 Task: Create a due date automation trigger when advanced on, on the tuesday after a card is due add content with a description not ending with resume at 11:00 AM.
Action: Mouse moved to (952, 139)
Screenshot: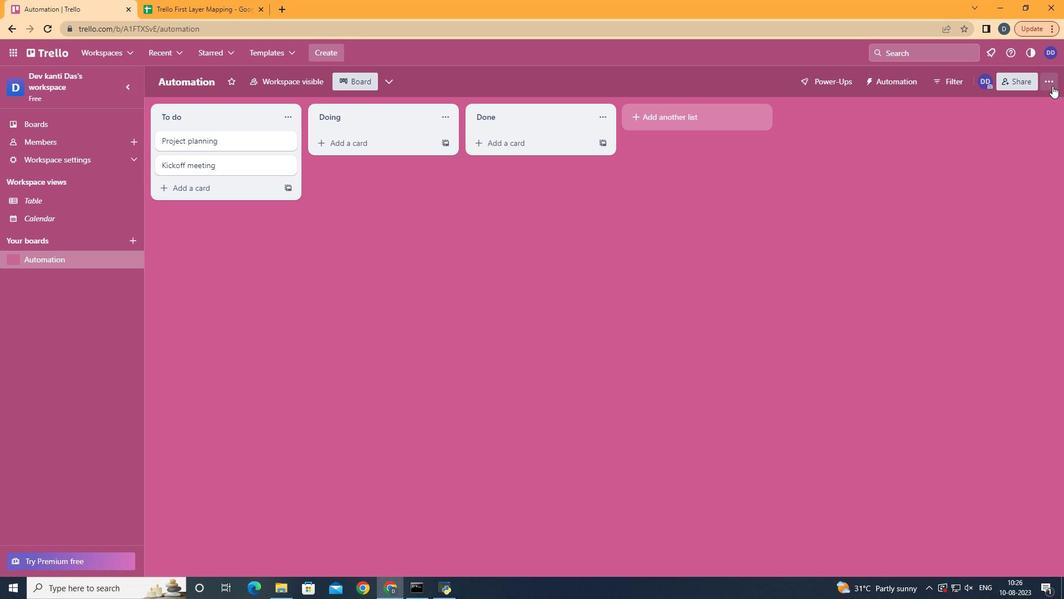 
Action: Mouse pressed left at (952, 139)
Screenshot: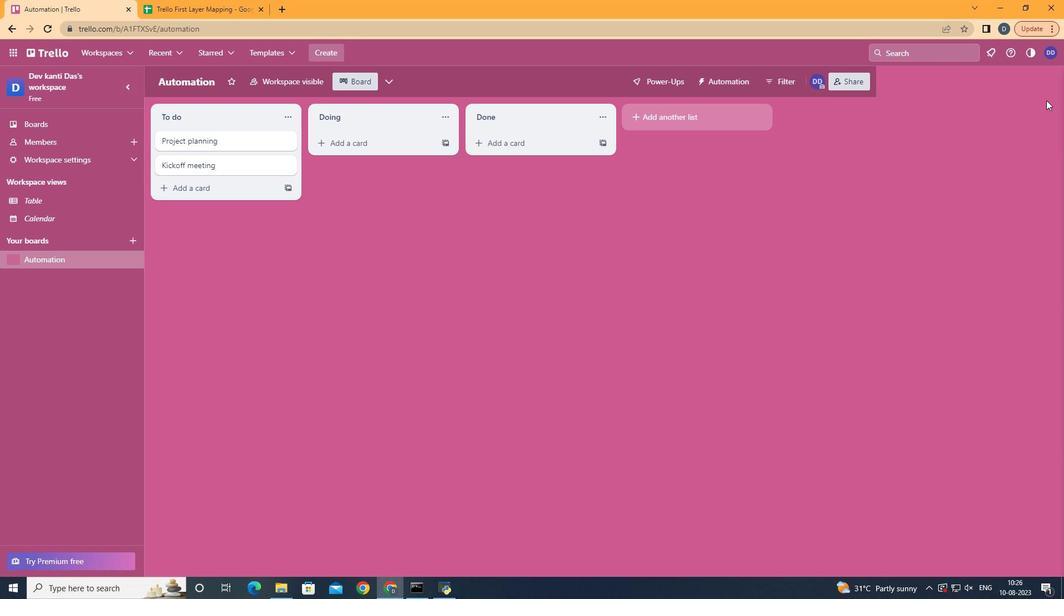 
Action: Mouse moved to (893, 246)
Screenshot: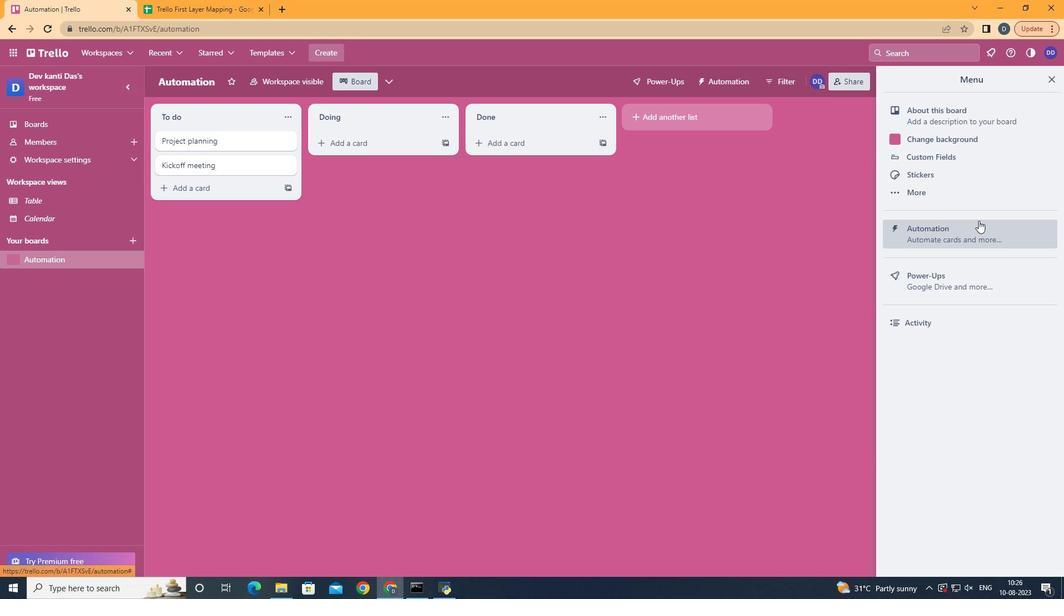 
Action: Mouse pressed left at (893, 246)
Screenshot: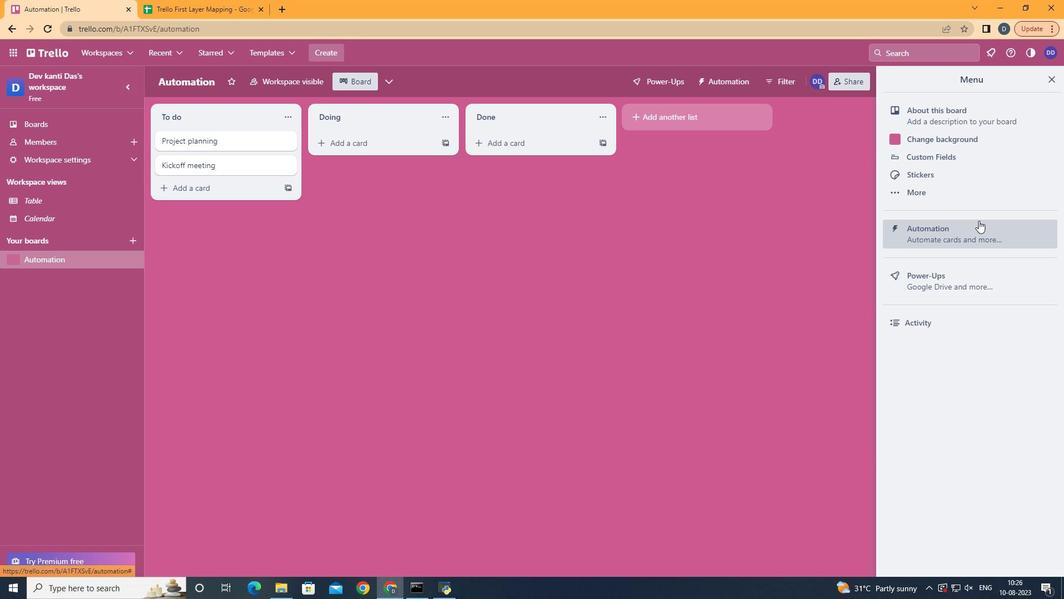 
Action: Mouse moved to (266, 248)
Screenshot: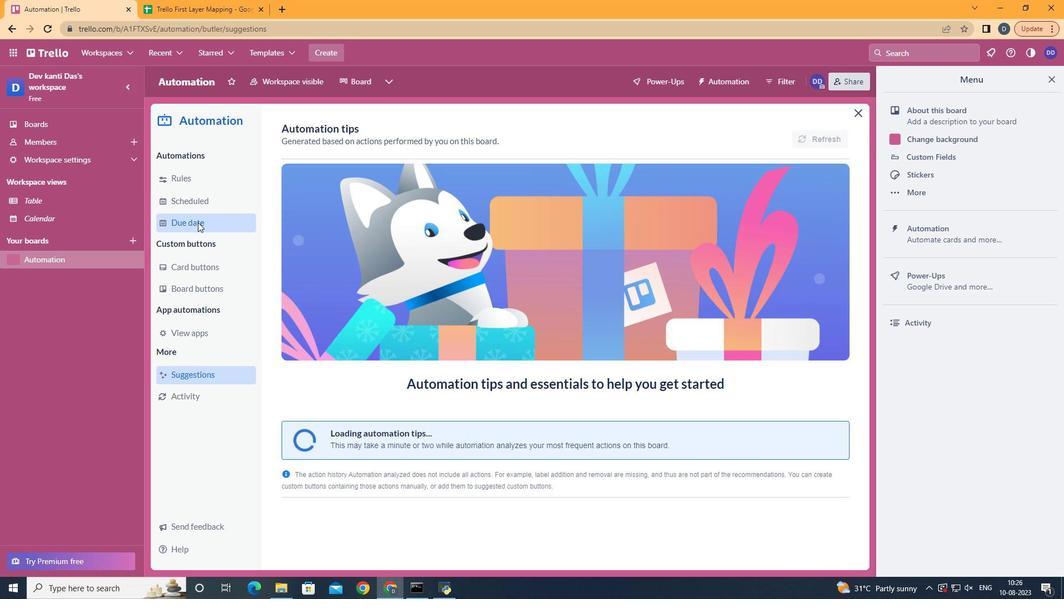 
Action: Mouse pressed left at (266, 248)
Screenshot: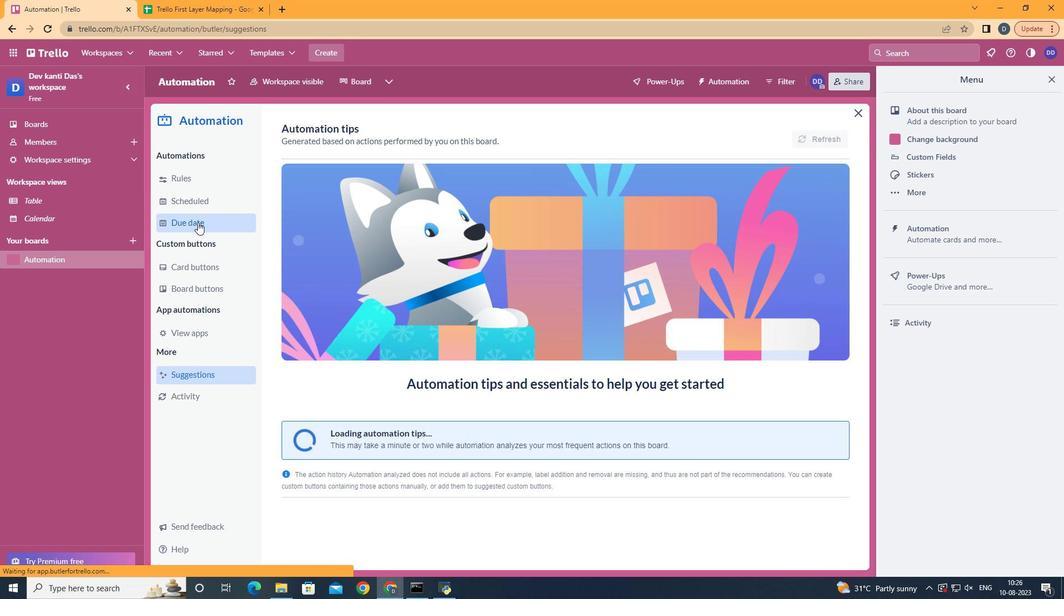 
Action: Mouse moved to (730, 179)
Screenshot: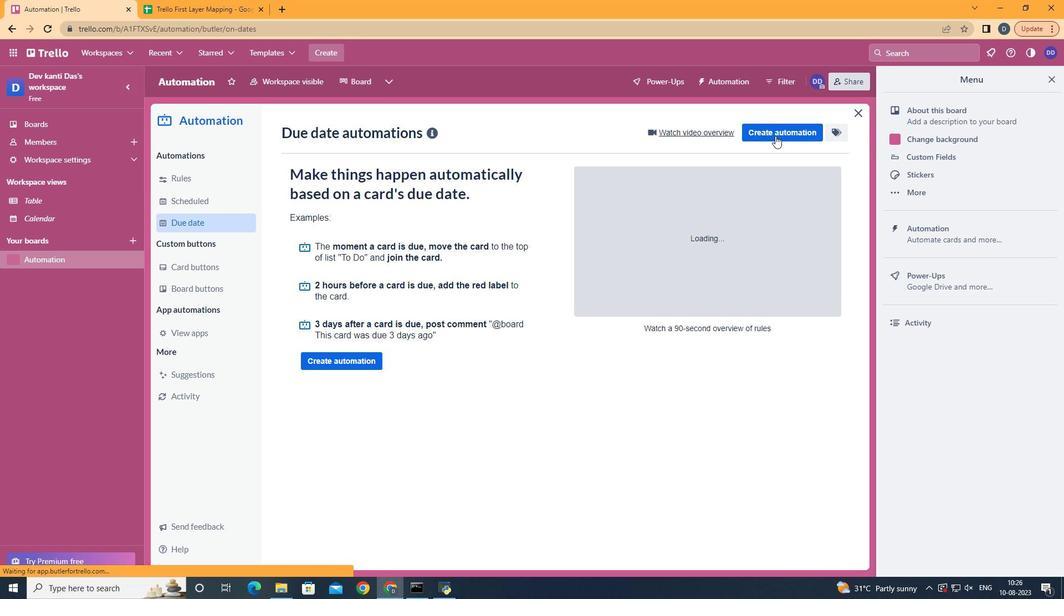 
Action: Mouse pressed left at (730, 179)
Screenshot: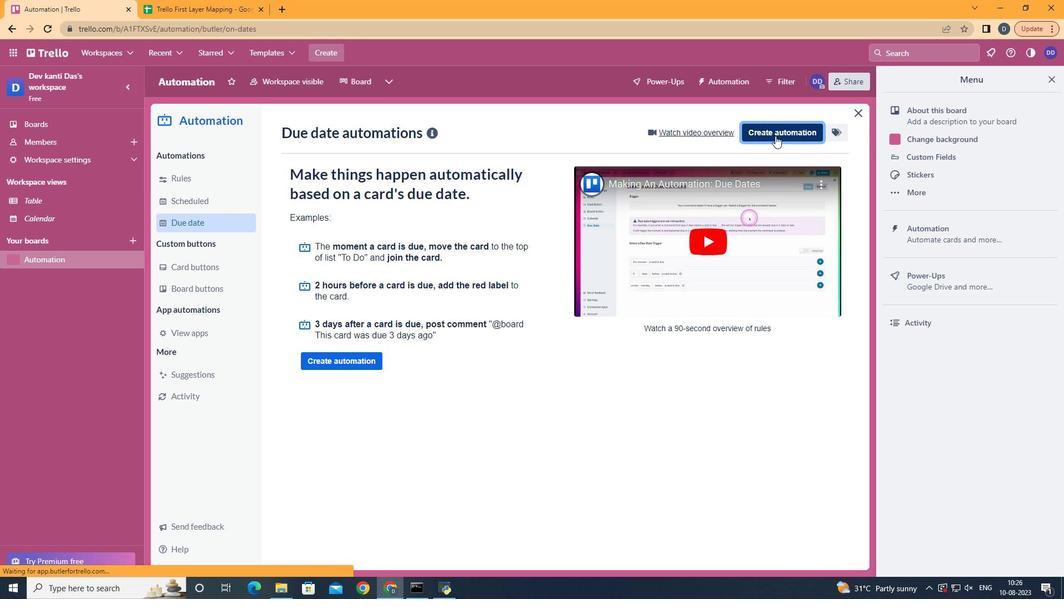 
Action: Mouse moved to (570, 263)
Screenshot: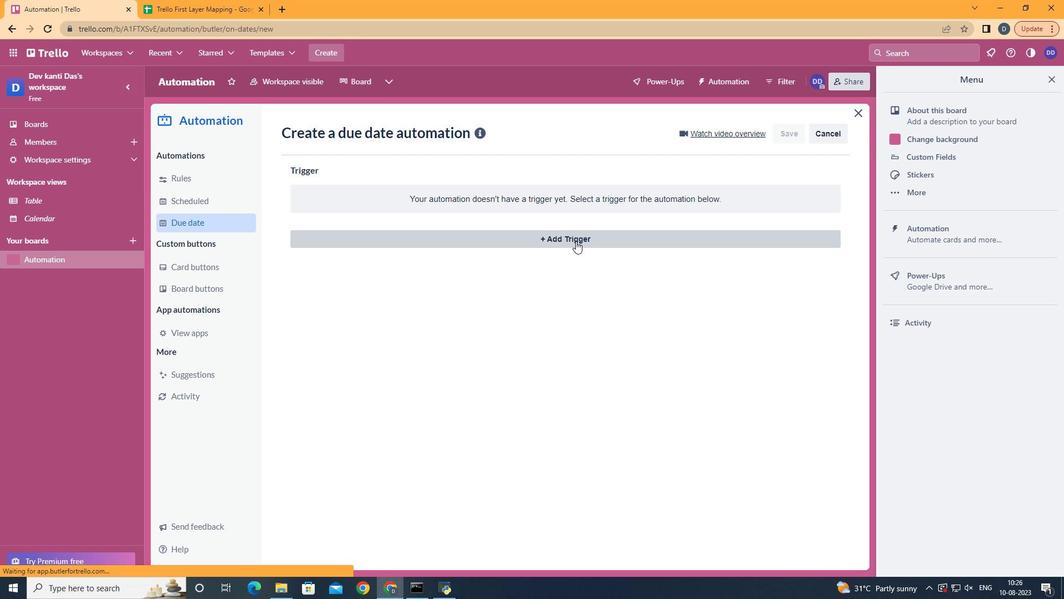 
Action: Mouse pressed left at (570, 263)
Screenshot: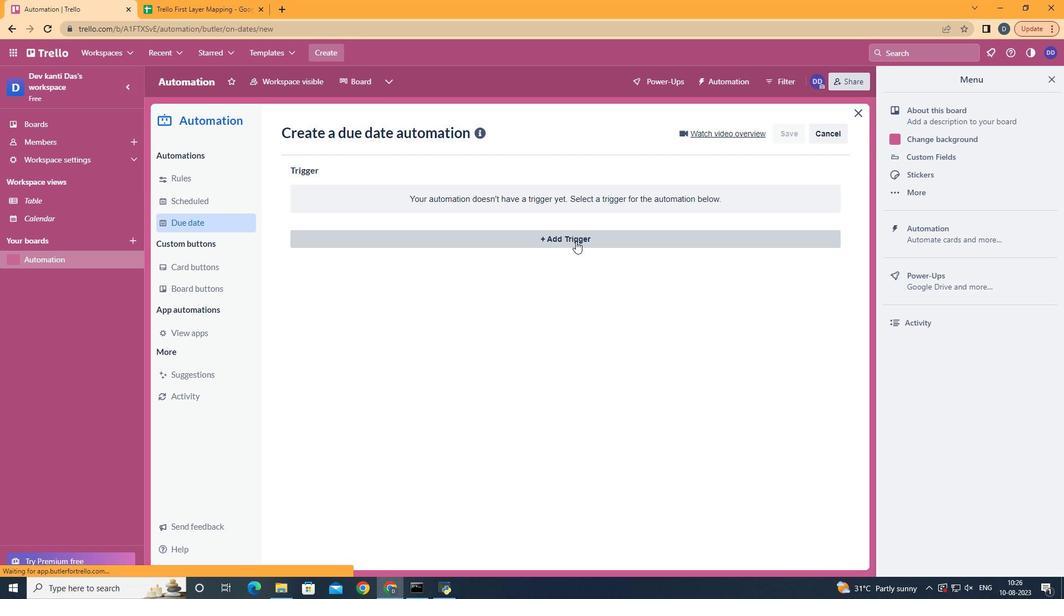 
Action: Mouse moved to (393, 320)
Screenshot: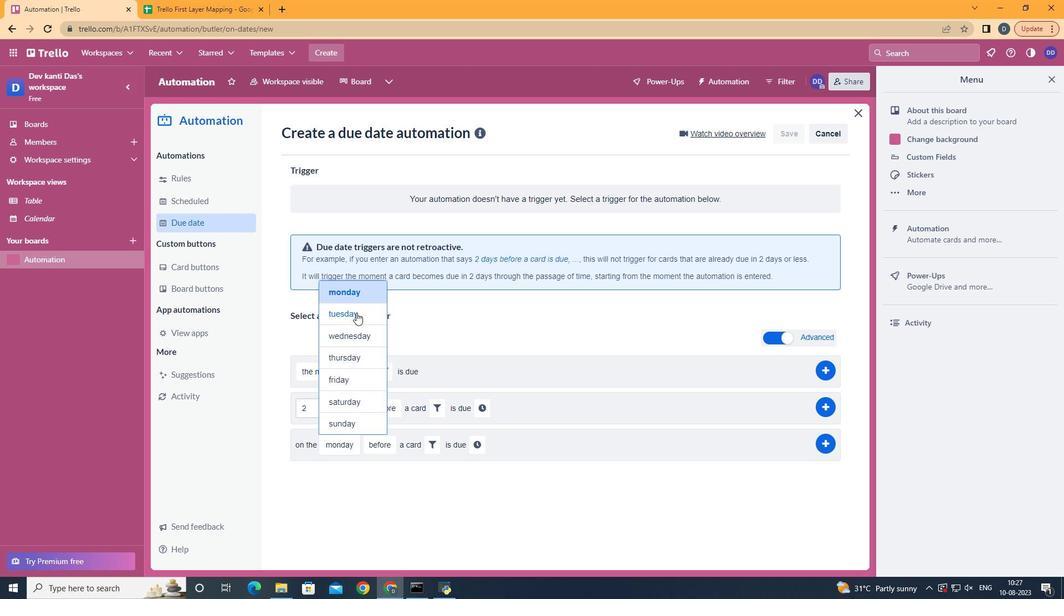 
Action: Mouse pressed left at (393, 320)
Screenshot: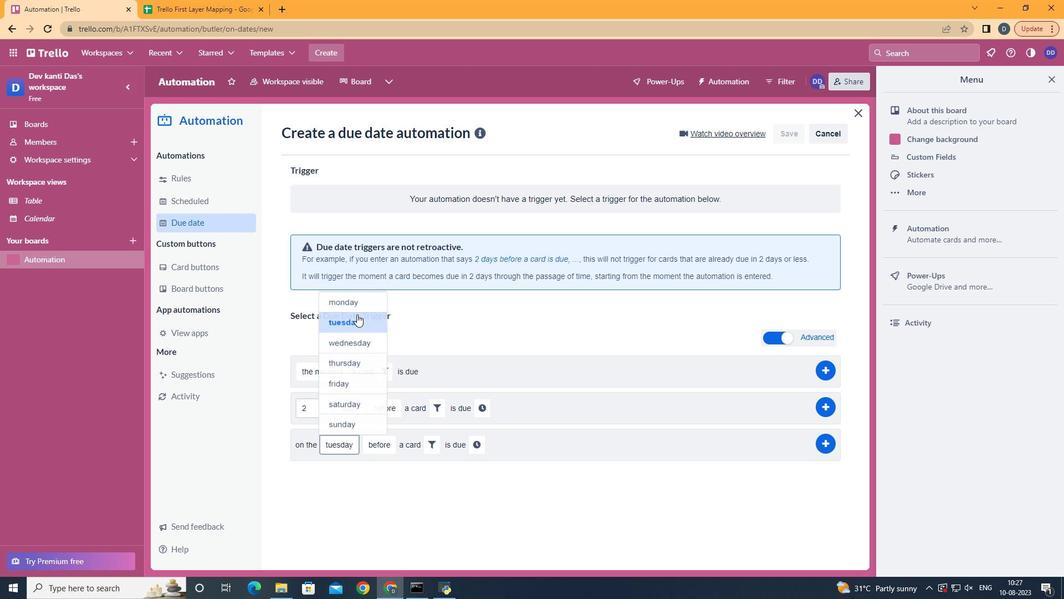 
Action: Mouse moved to (417, 453)
Screenshot: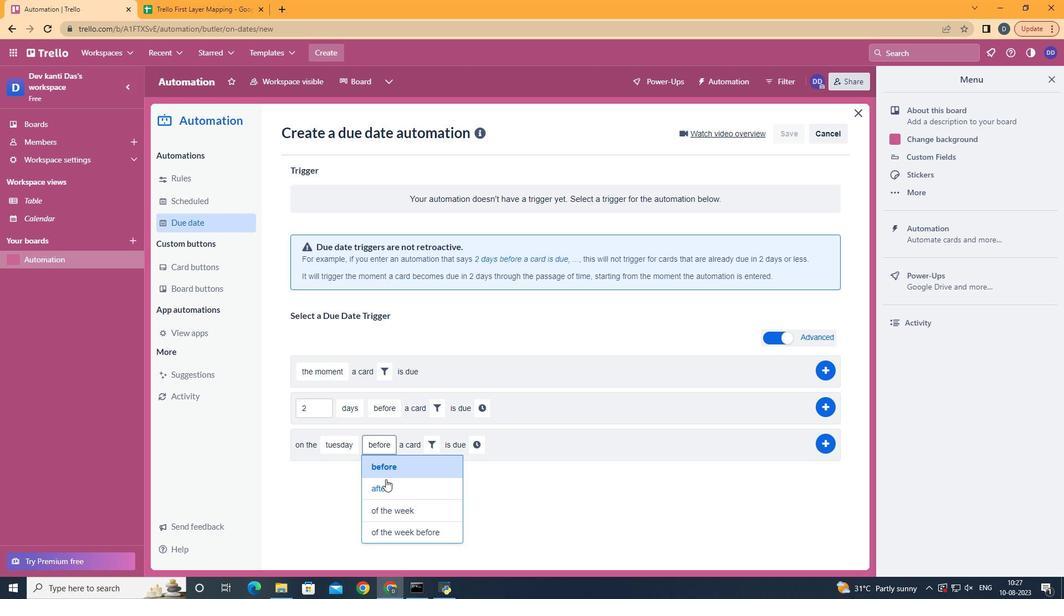 
Action: Mouse pressed left at (417, 453)
Screenshot: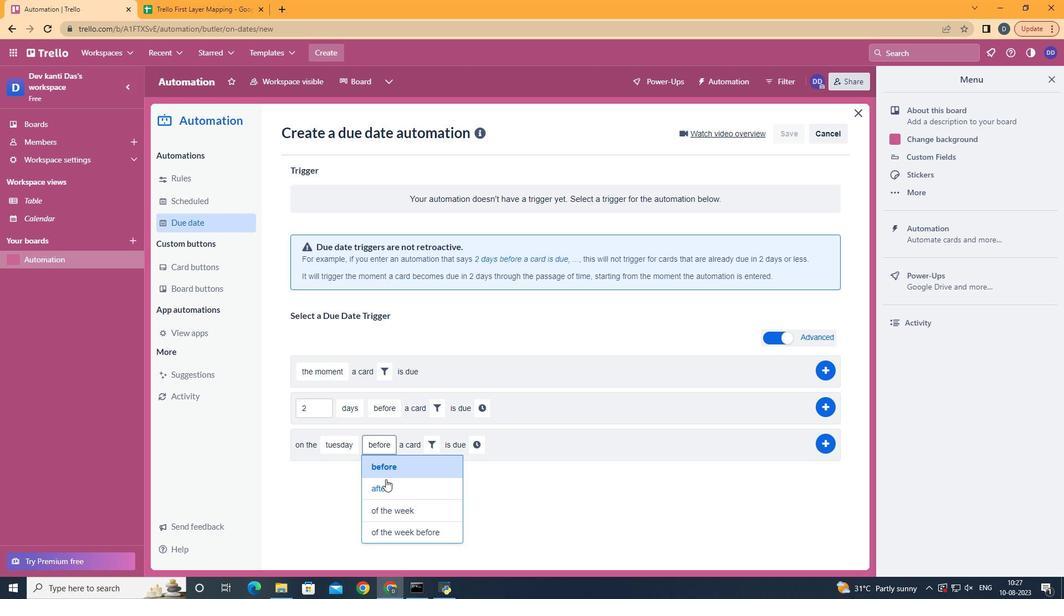 
Action: Mouse moved to (453, 424)
Screenshot: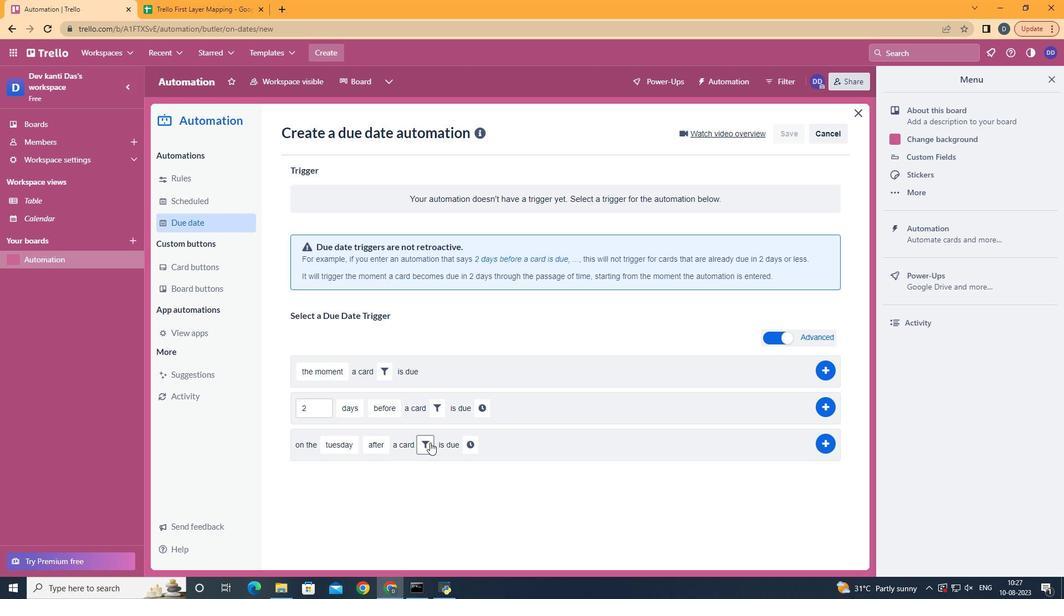 
Action: Mouse pressed left at (453, 424)
Screenshot: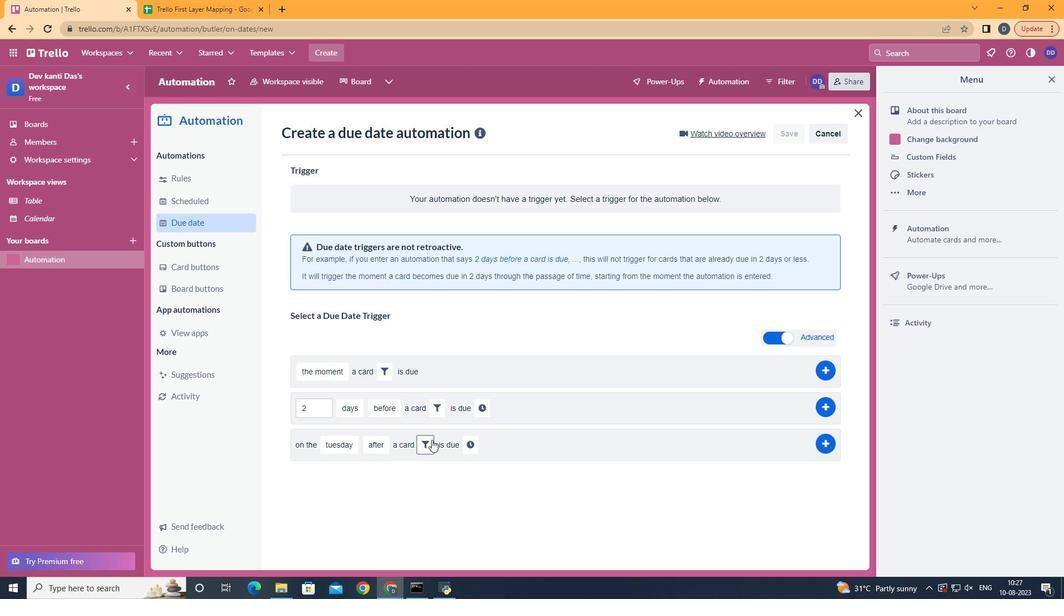 
Action: Mouse moved to (565, 454)
Screenshot: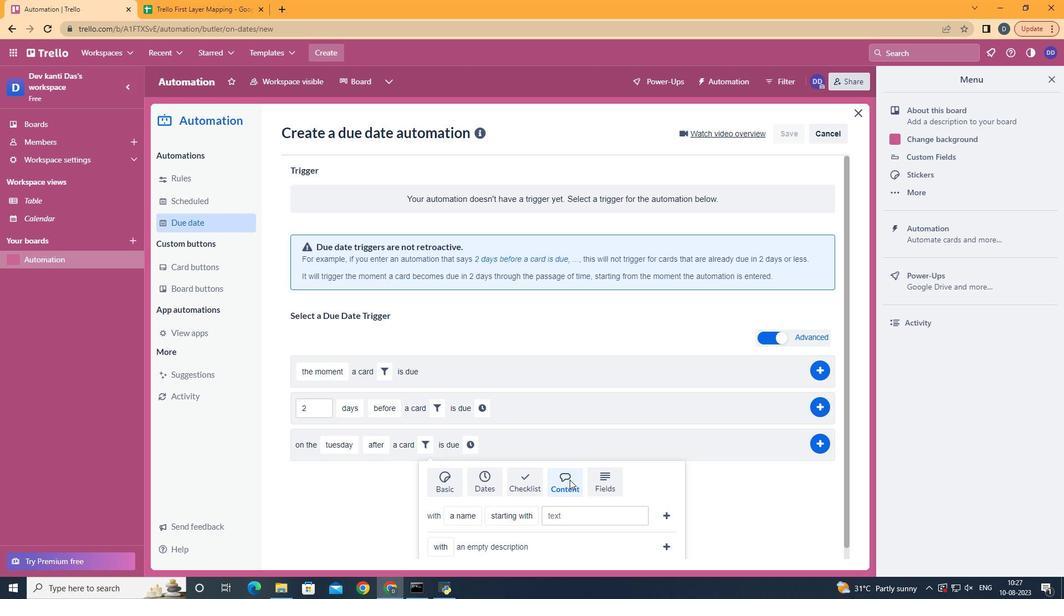 
Action: Mouse pressed left at (565, 454)
Screenshot: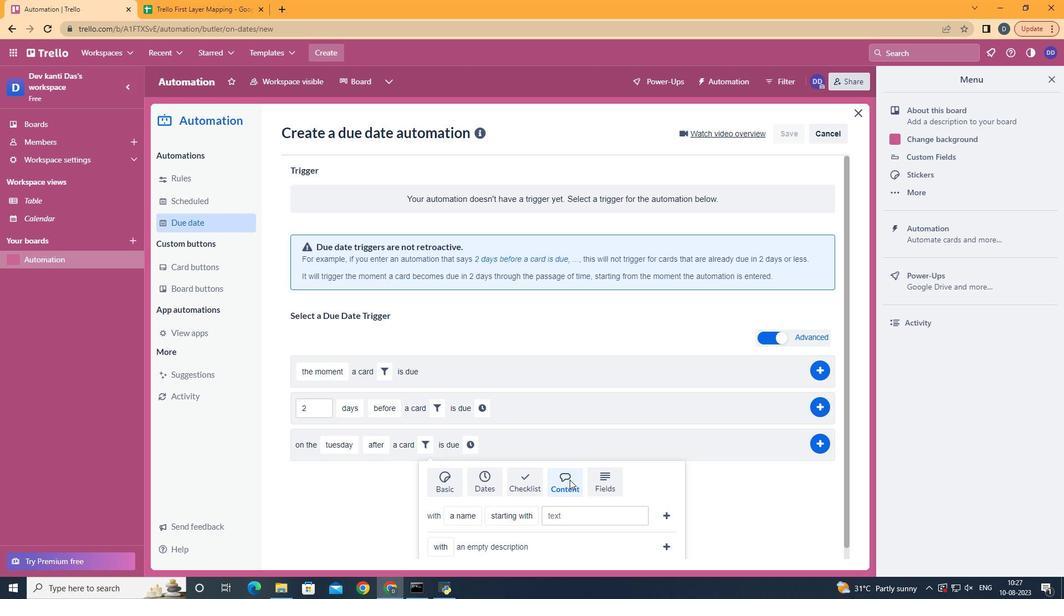 
Action: Mouse moved to (488, 447)
Screenshot: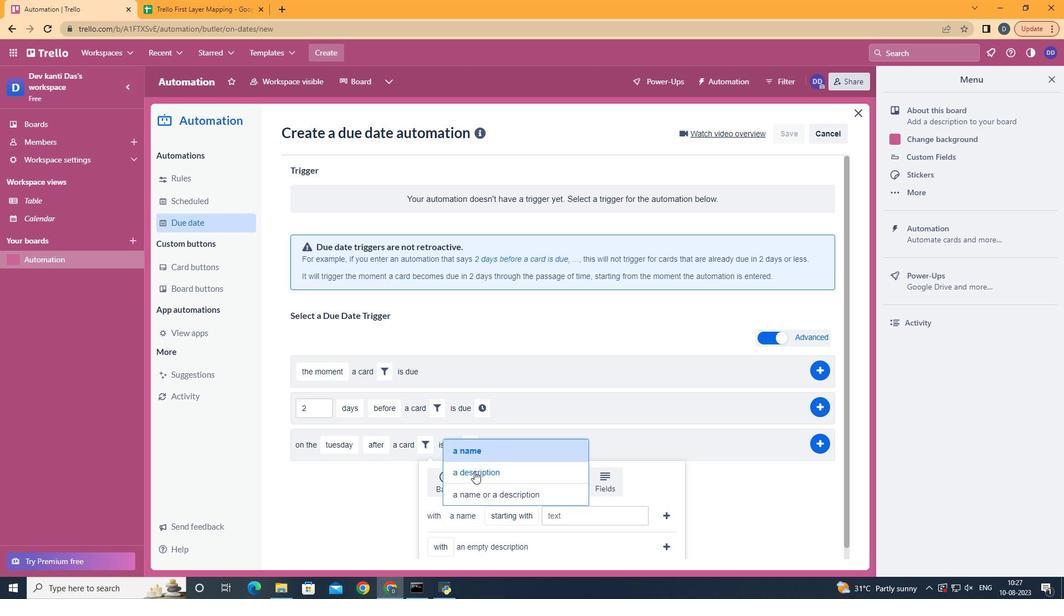 
Action: Mouse pressed left at (488, 447)
Screenshot: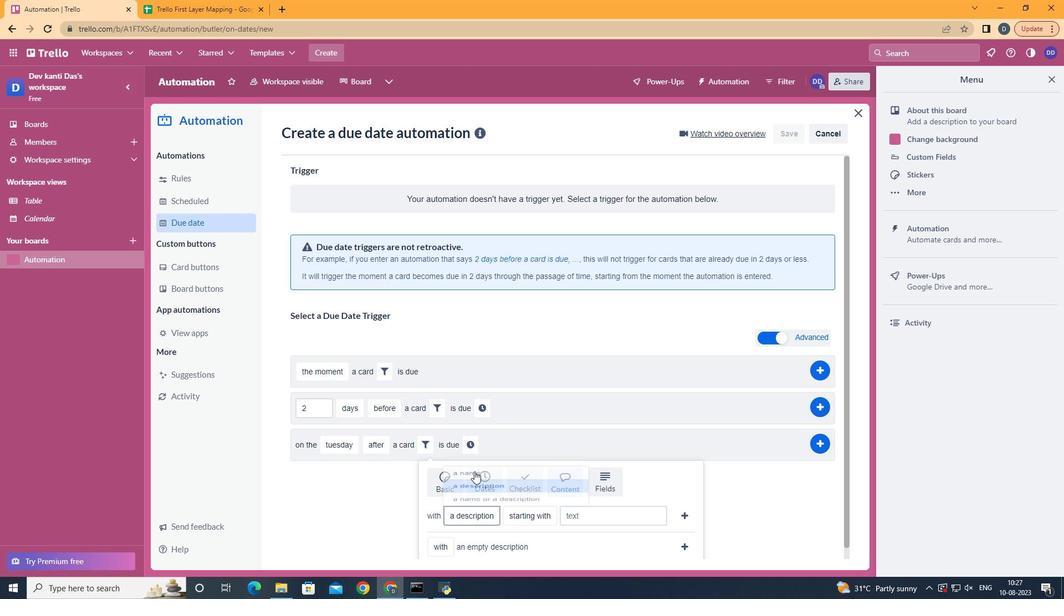 
Action: Mouse moved to (545, 442)
Screenshot: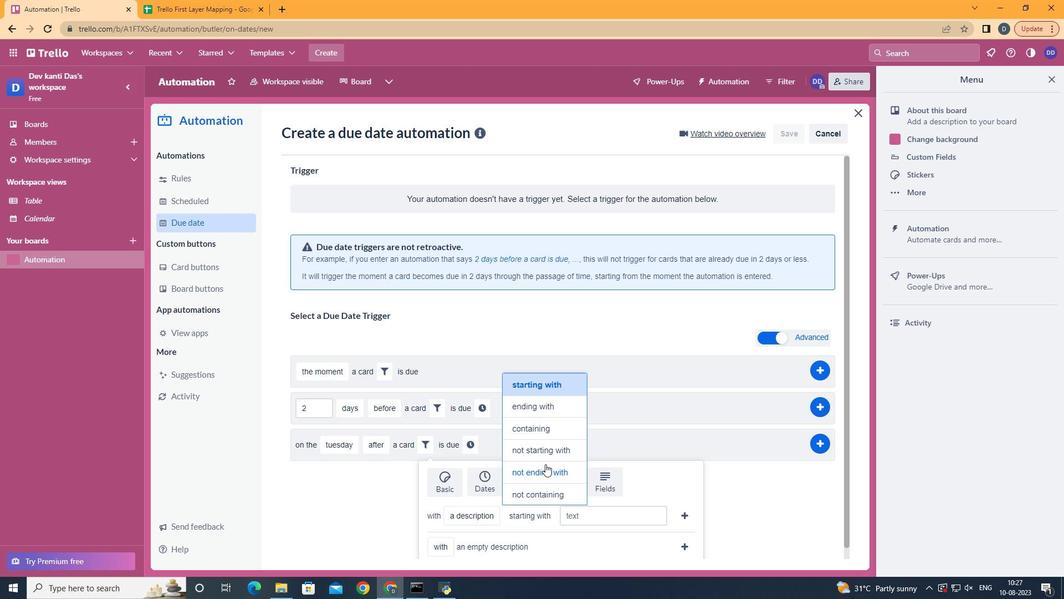 
Action: Mouse pressed left at (545, 442)
Screenshot: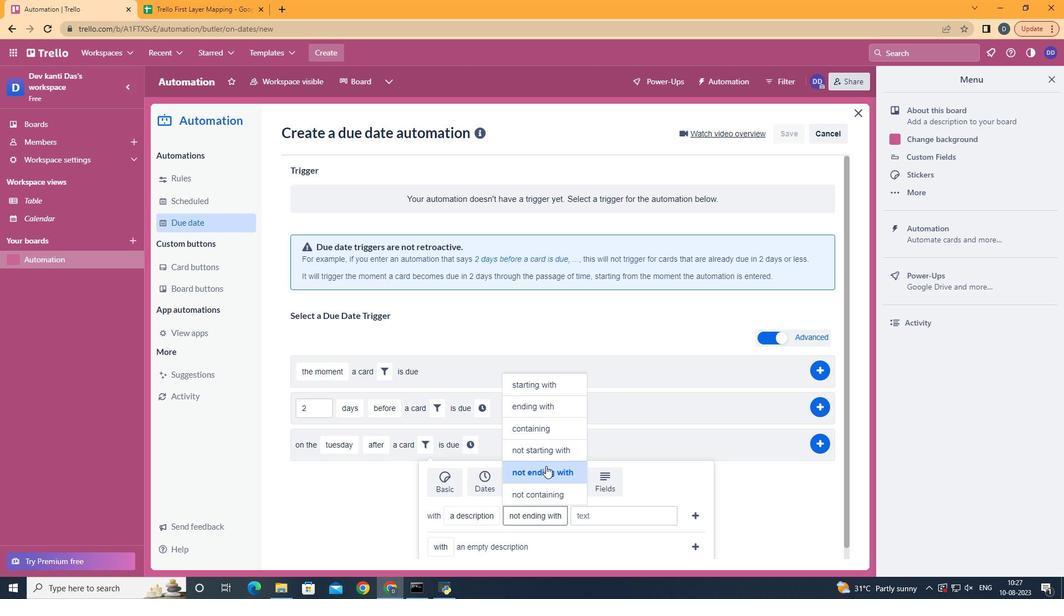 
Action: Mouse moved to (572, 482)
Screenshot: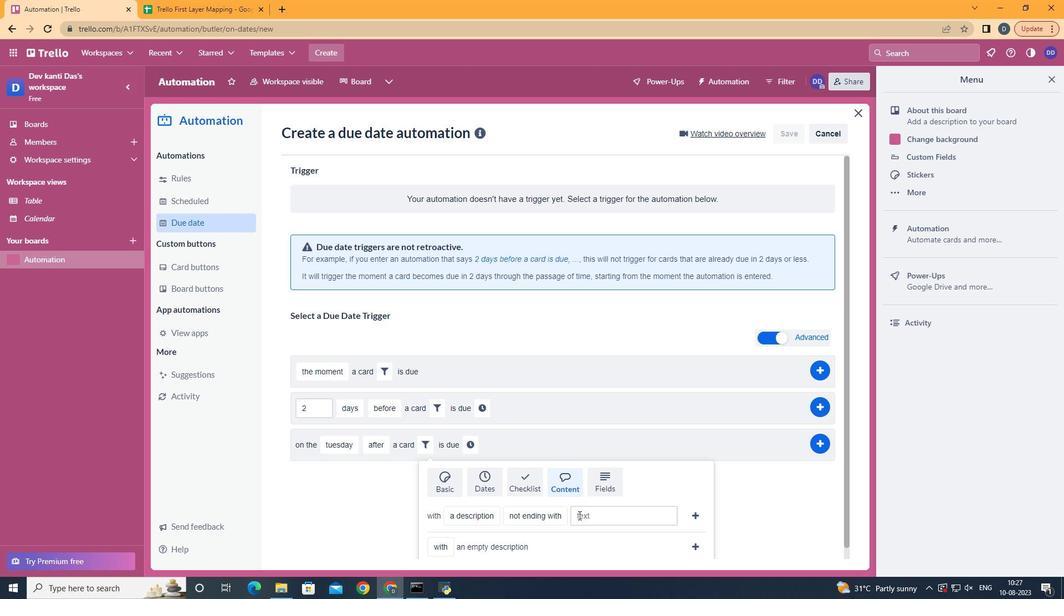 
Action: Mouse pressed left at (572, 482)
Screenshot: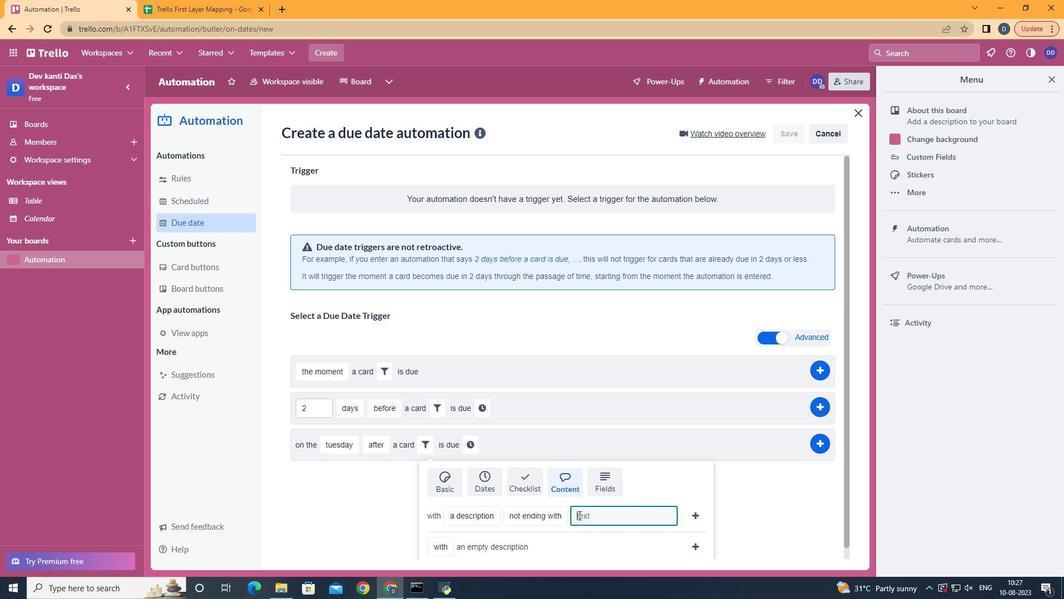 
Action: Key pressed resume
Screenshot: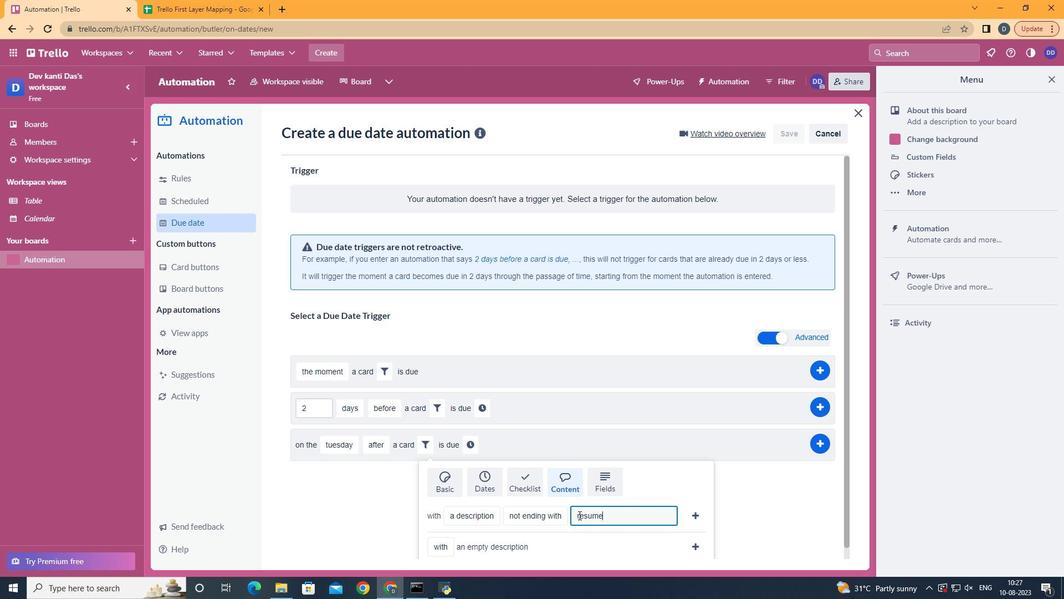 
Action: Mouse moved to (665, 490)
Screenshot: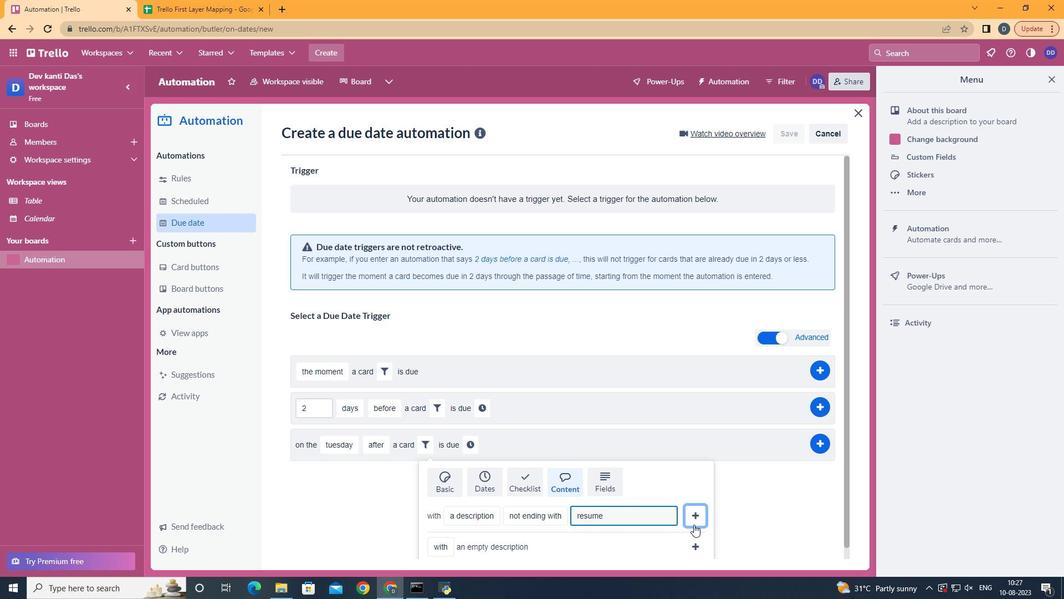 
Action: Mouse pressed left at (665, 490)
Screenshot: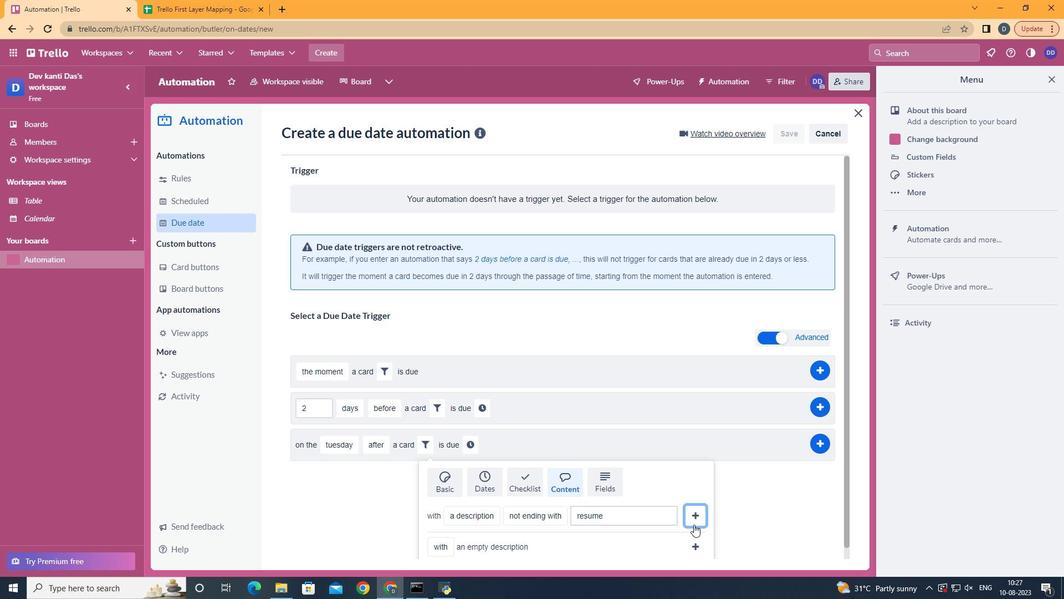 
Action: Mouse moved to (626, 429)
Screenshot: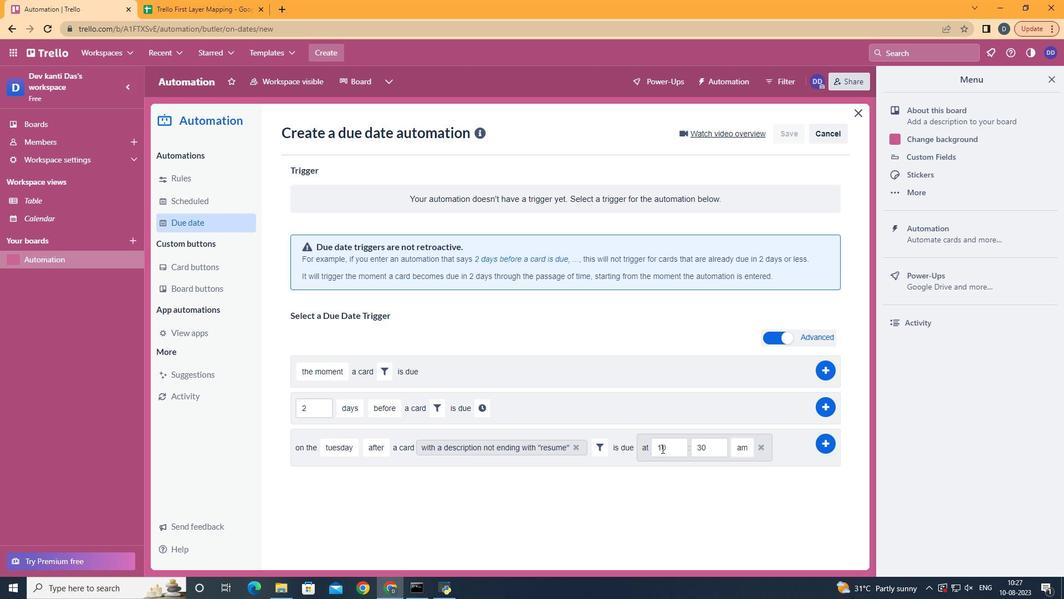 
Action: Mouse pressed left at (626, 429)
Screenshot: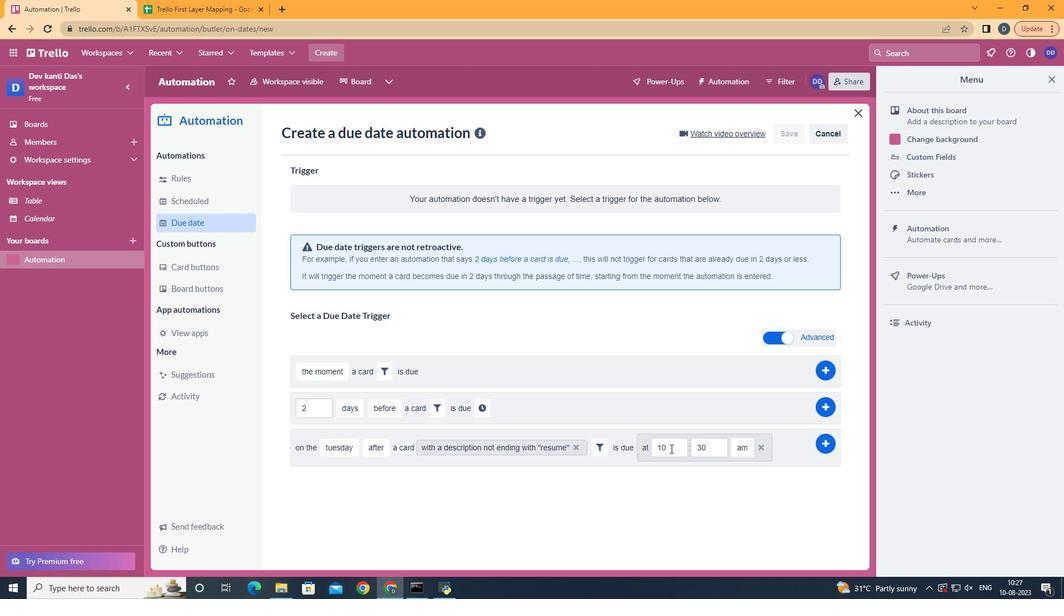 
Action: Mouse moved to (660, 427)
Screenshot: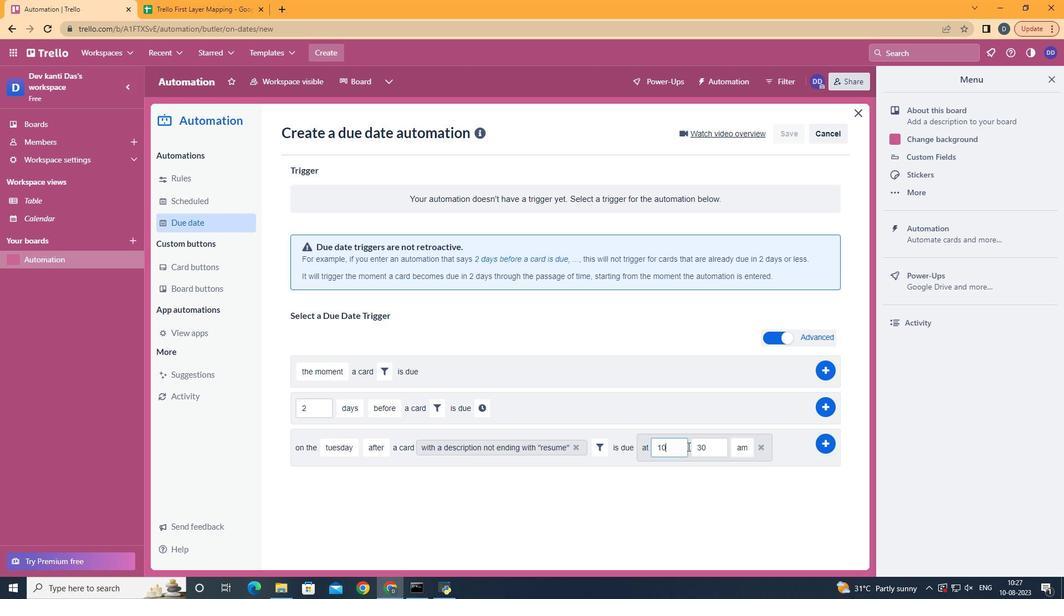 
Action: Mouse pressed left at (660, 427)
Screenshot: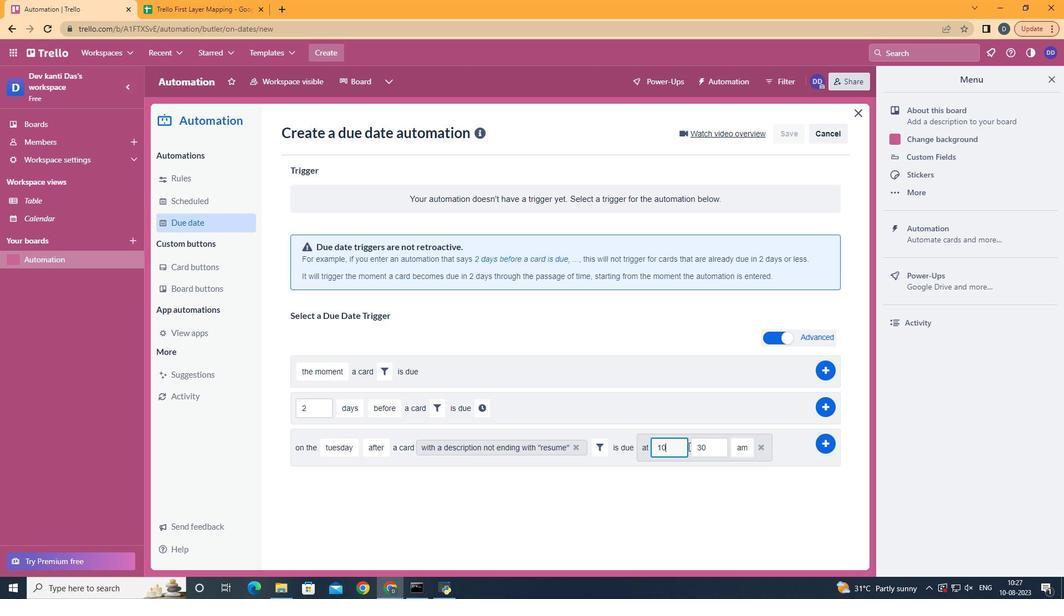 
Action: Key pressed <Key.backspace>1
Screenshot: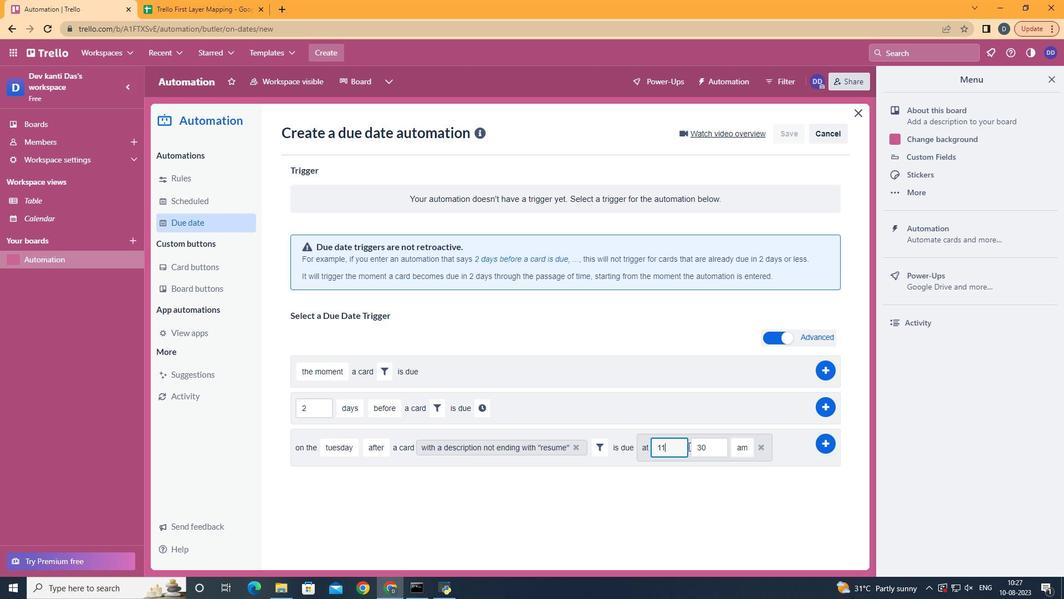 
Action: Mouse moved to (678, 435)
Screenshot: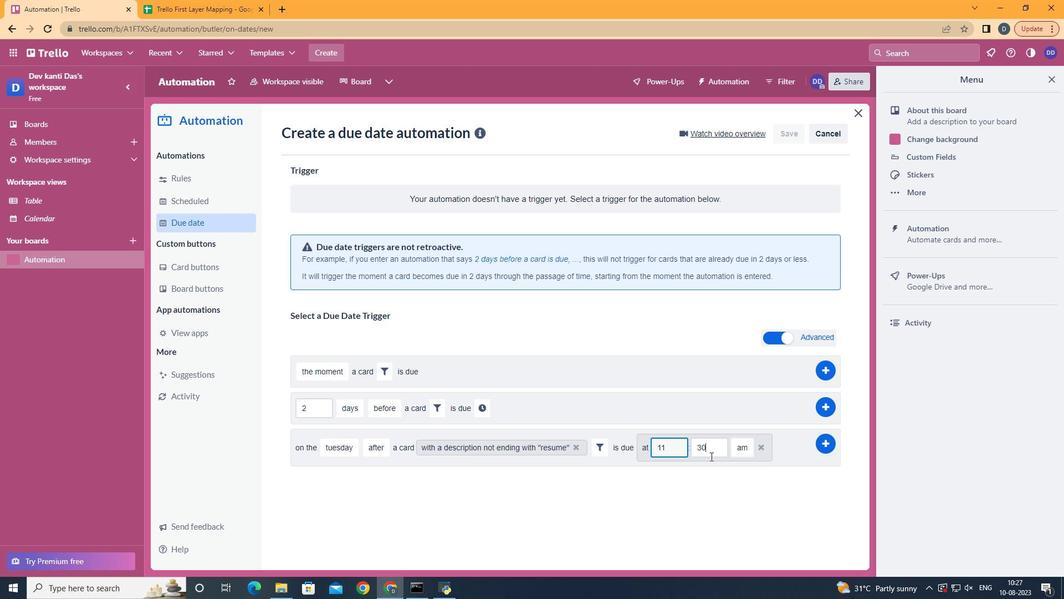 
Action: Mouse pressed left at (678, 435)
Screenshot: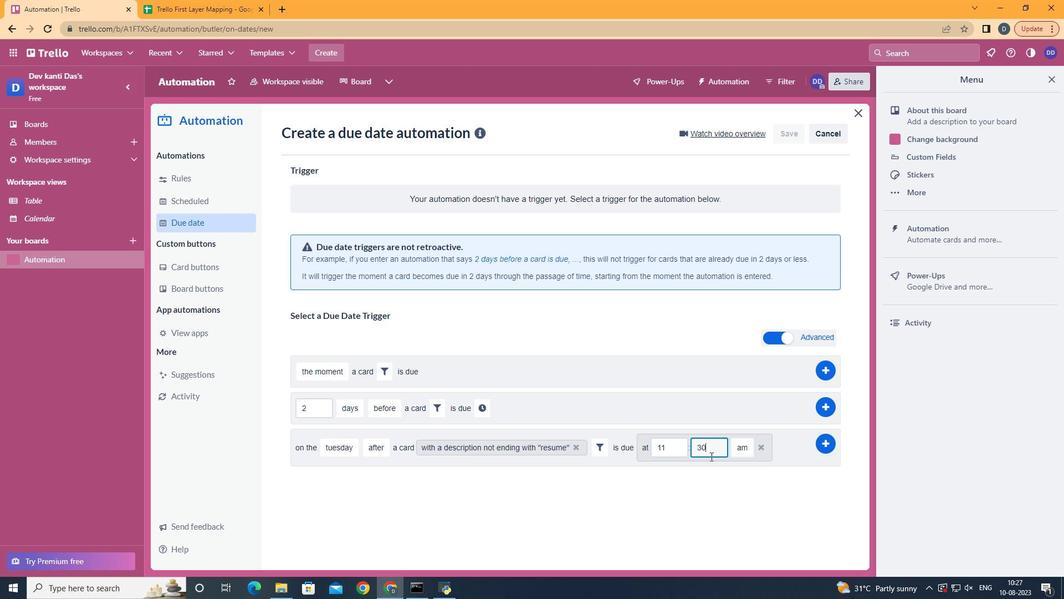 
Action: Key pressed <Key.backspace><Key.backspace>00
Screenshot: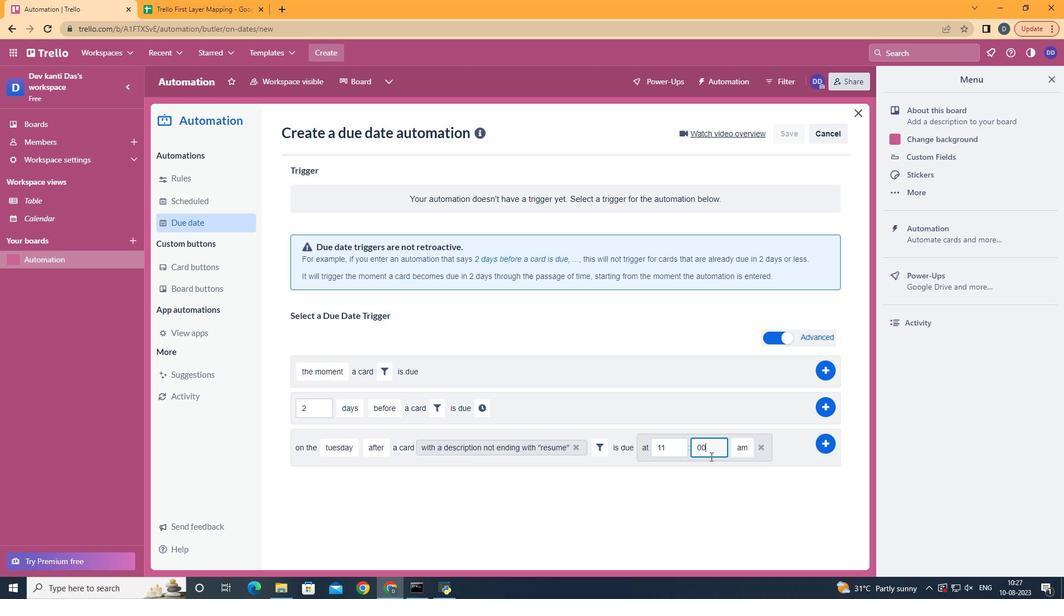 
Action: Mouse moved to (774, 424)
Screenshot: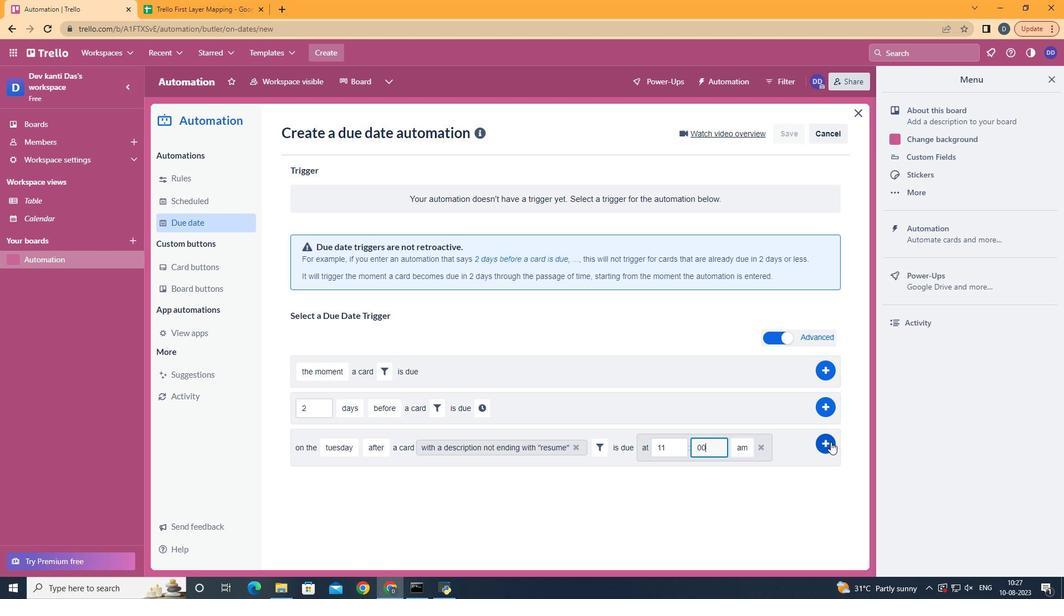 
Action: Mouse pressed left at (774, 424)
Screenshot: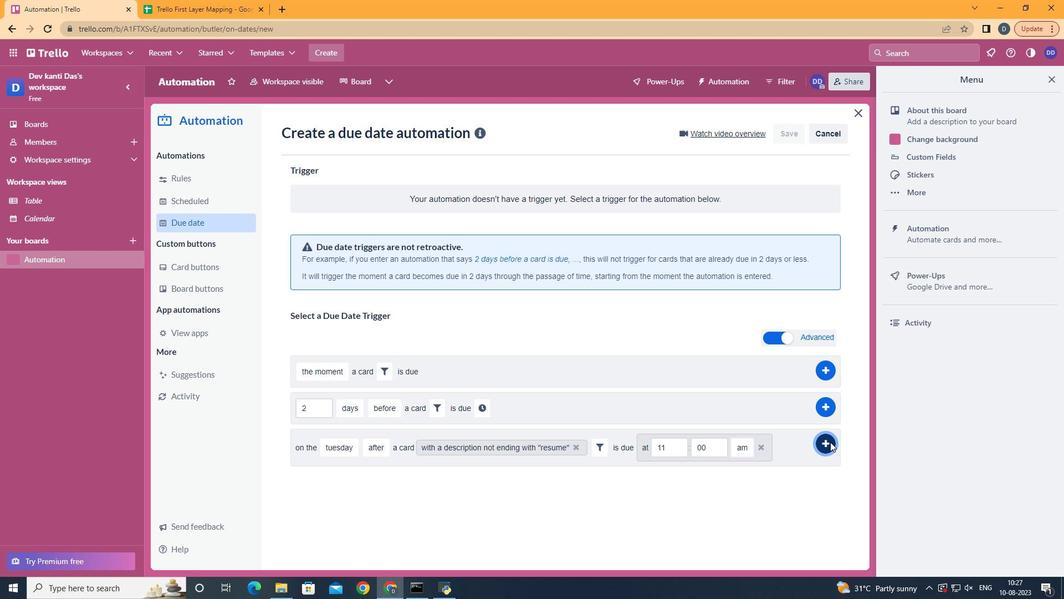 
Action: Mouse moved to (544, 330)
Screenshot: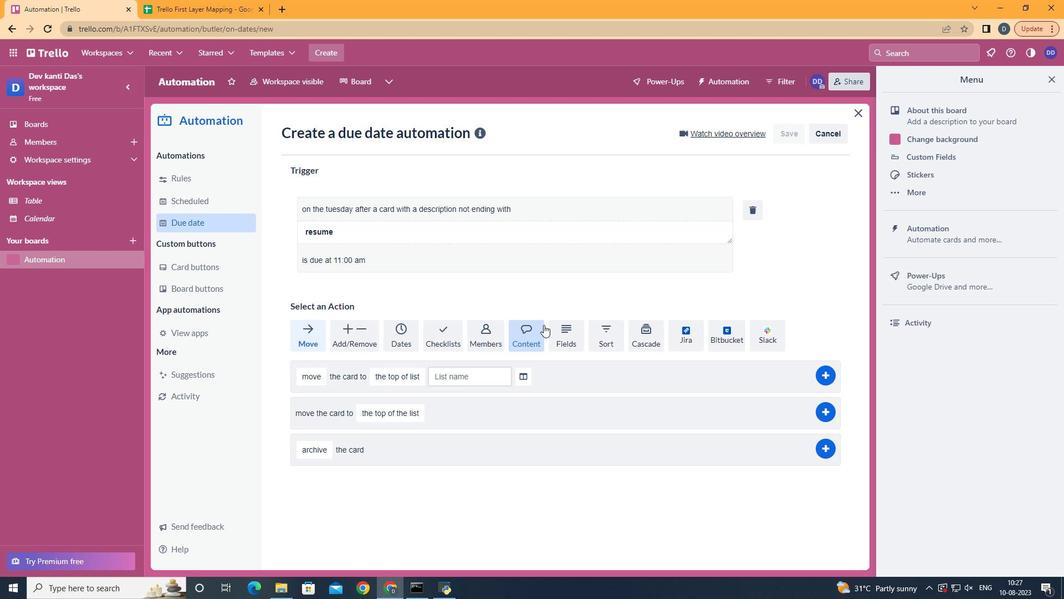 
